 Task: In the  document skill.odtSelect Headings and apply  'Italics' Select the text and align it to the  'Left'. Select the table and apply  All Borders
Action: Mouse moved to (248, 397)
Screenshot: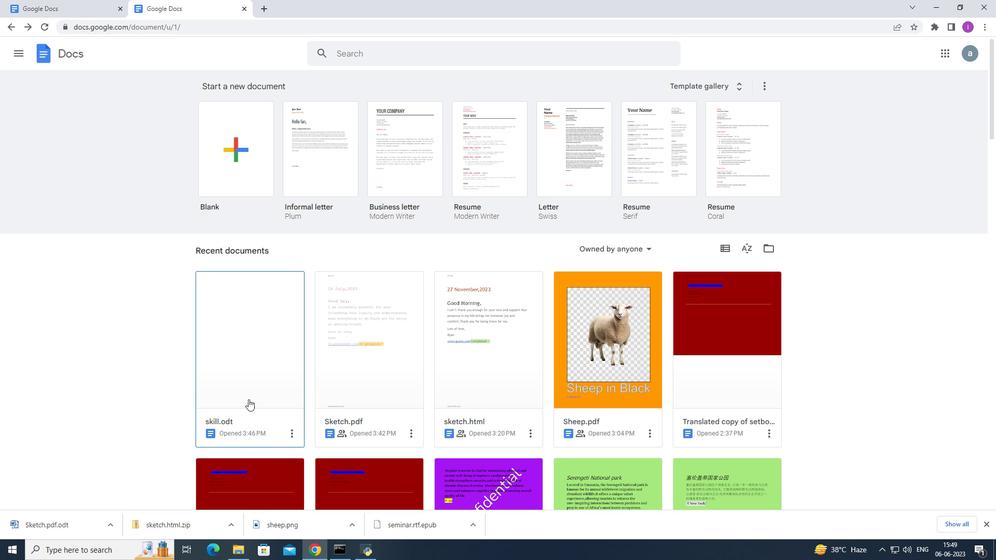 
Action: Mouse pressed left at (248, 397)
Screenshot: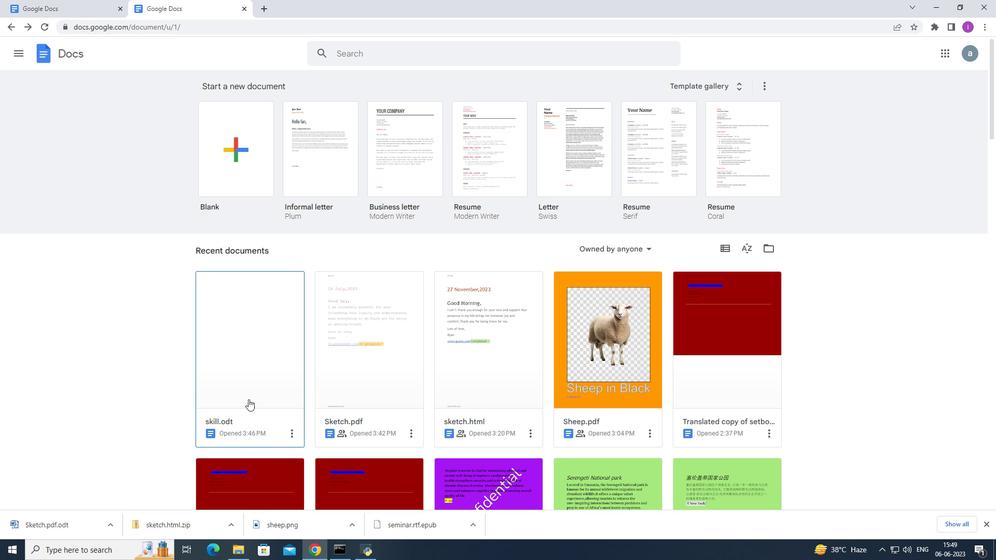 
Action: Mouse moved to (550, 180)
Screenshot: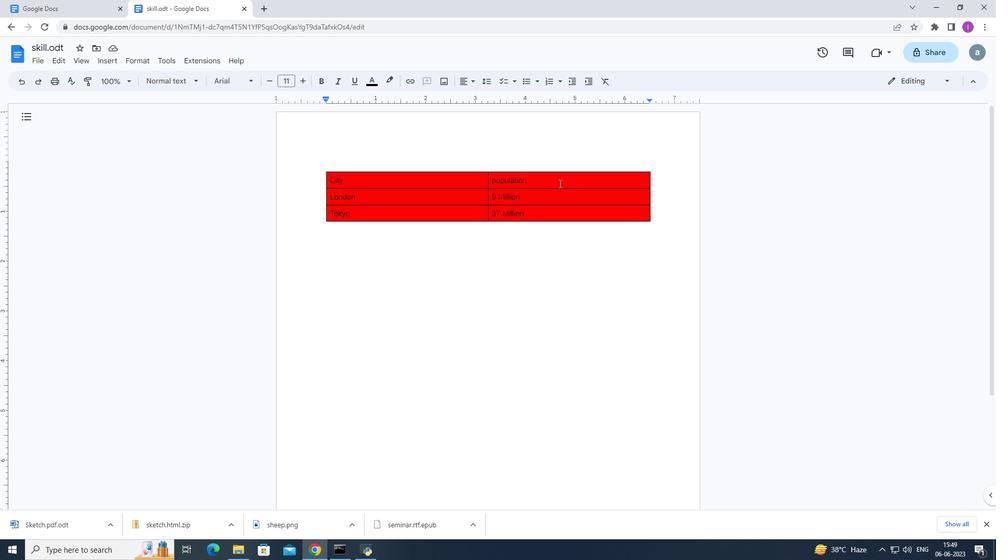 
Action: Mouse pressed left at (550, 180)
Screenshot: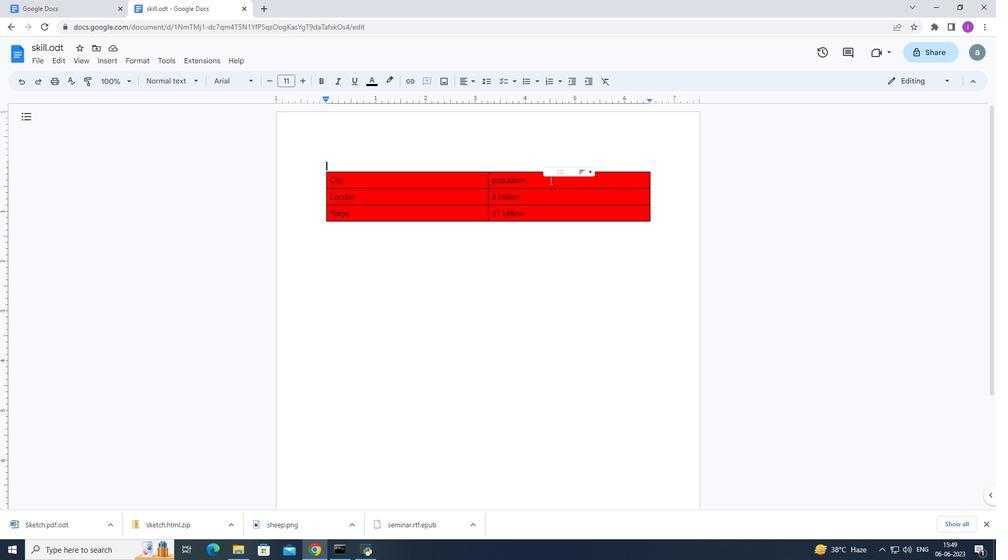 
Action: Mouse moved to (342, 82)
Screenshot: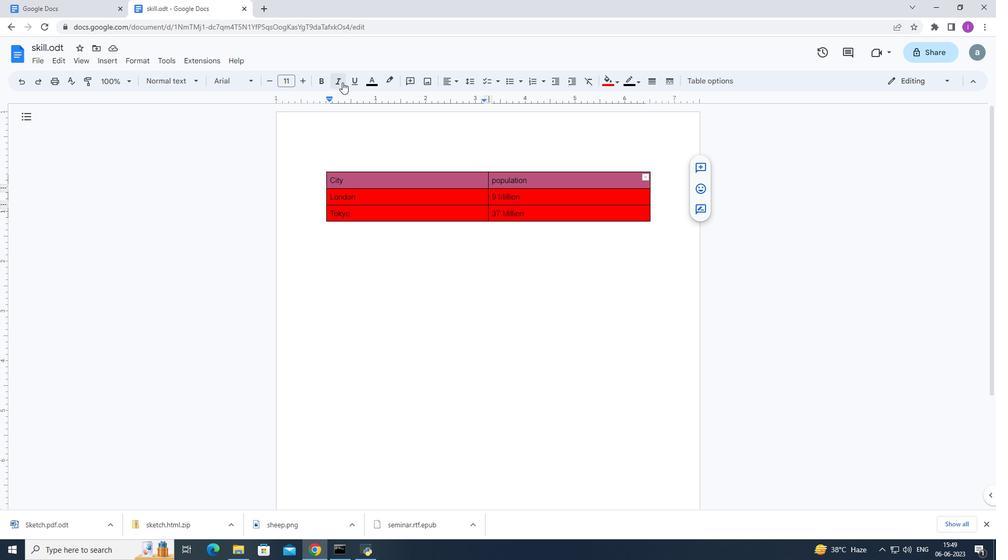 
Action: Mouse pressed left at (342, 82)
Screenshot: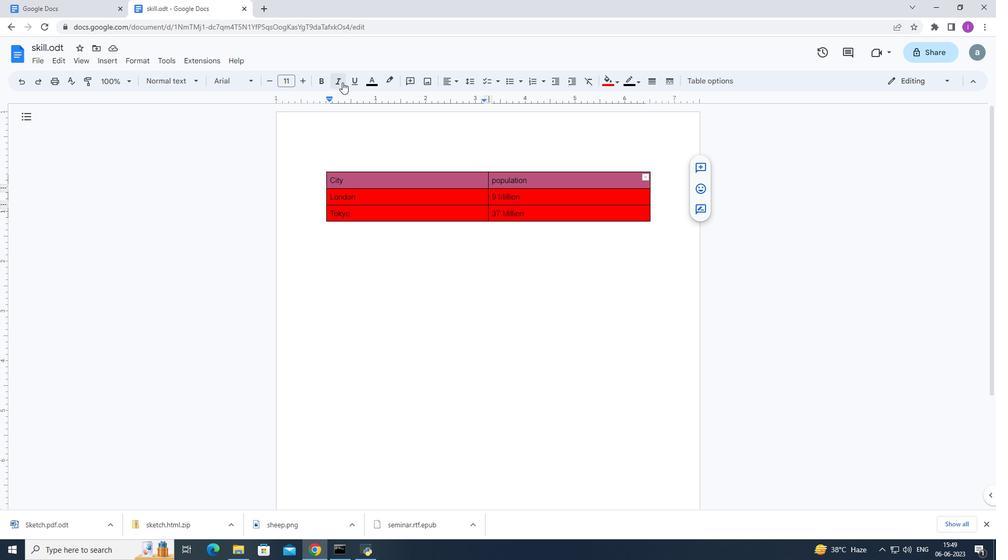 
Action: Mouse pressed left at (342, 82)
Screenshot: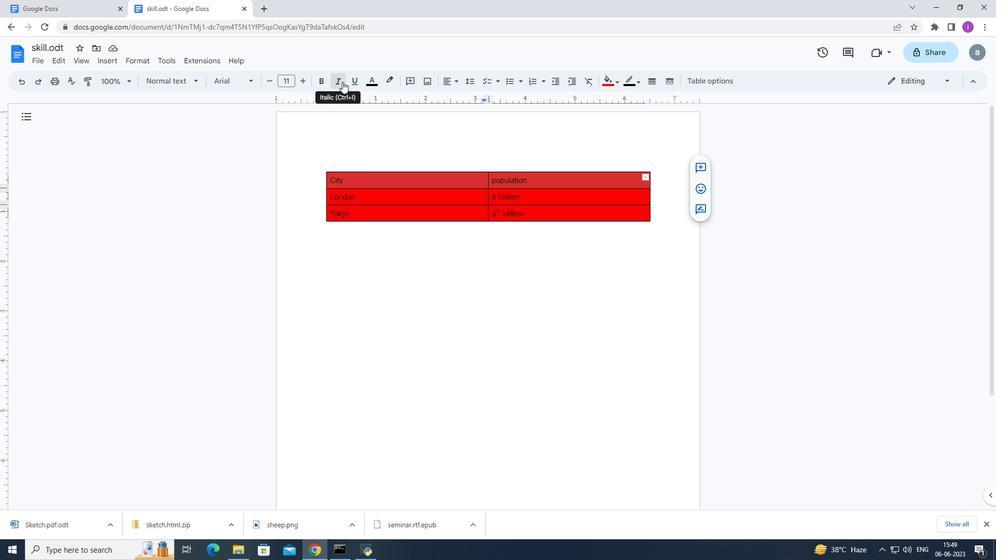
Action: Mouse moved to (342, 80)
Screenshot: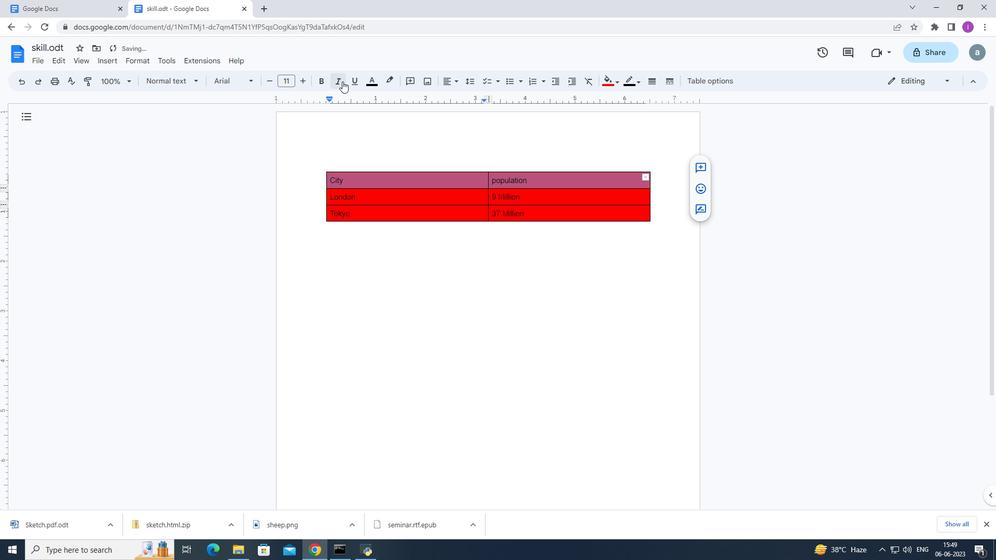 
Action: Mouse pressed left at (342, 80)
Screenshot: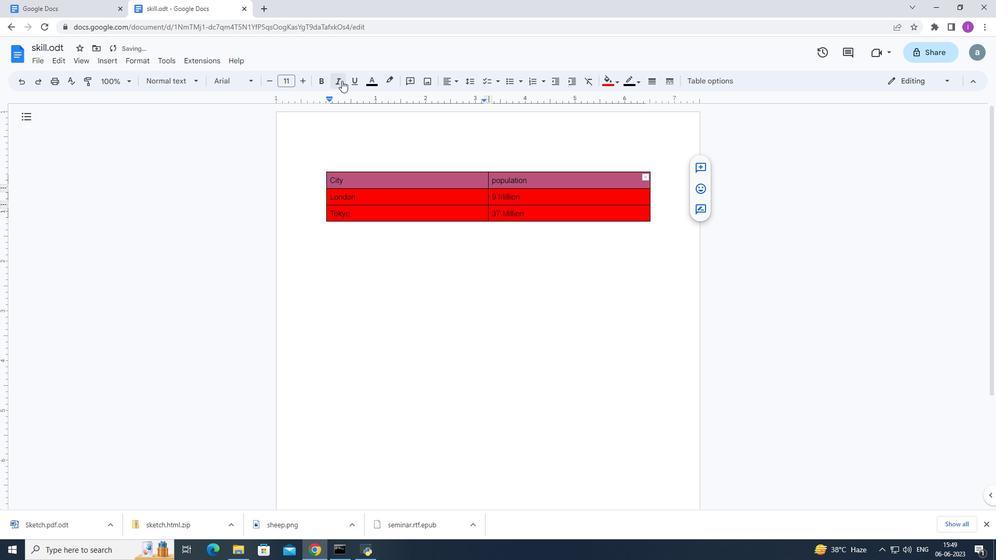 
Action: Mouse moved to (391, 386)
Screenshot: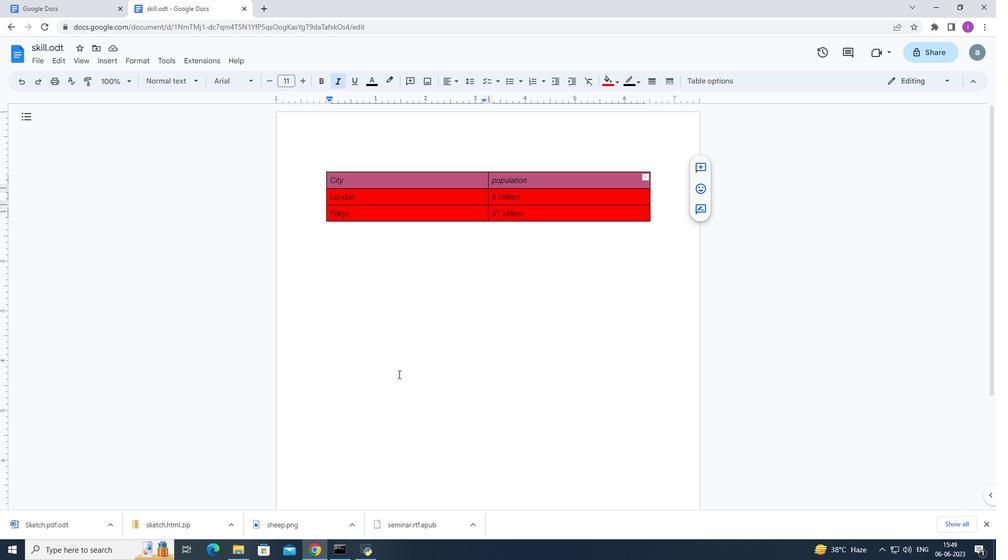 
Action: Mouse pressed left at (391, 386)
Screenshot: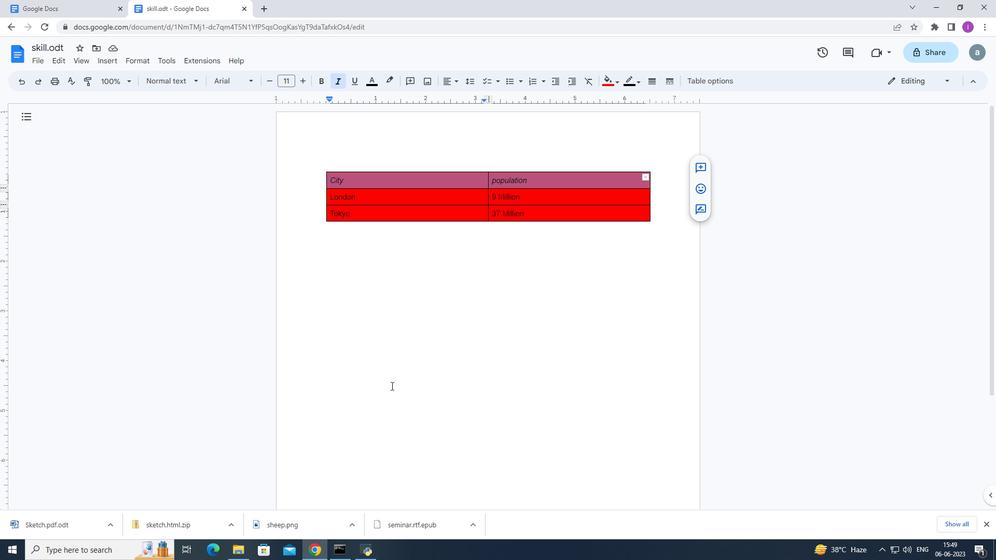 
Action: Mouse moved to (541, 215)
Screenshot: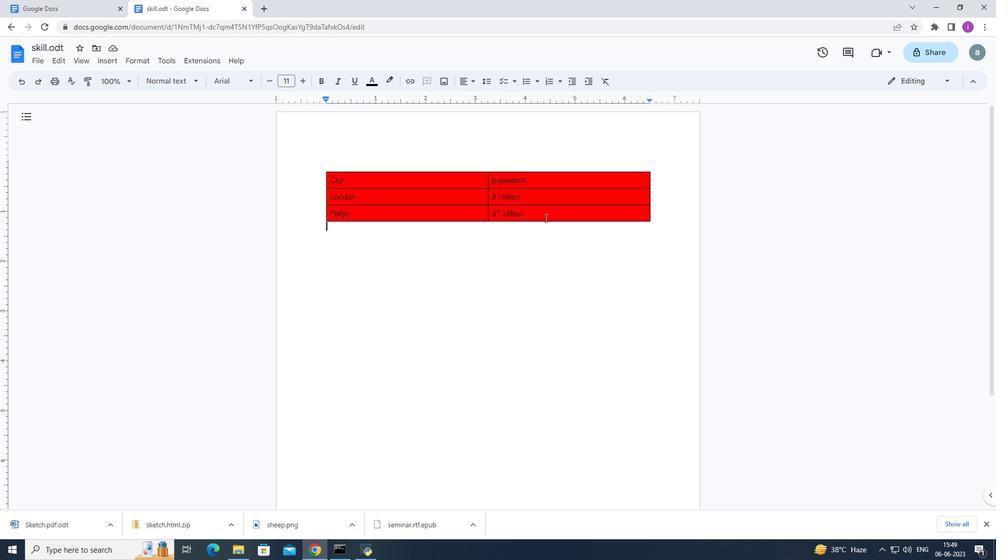 
Action: Mouse pressed left at (541, 215)
Screenshot: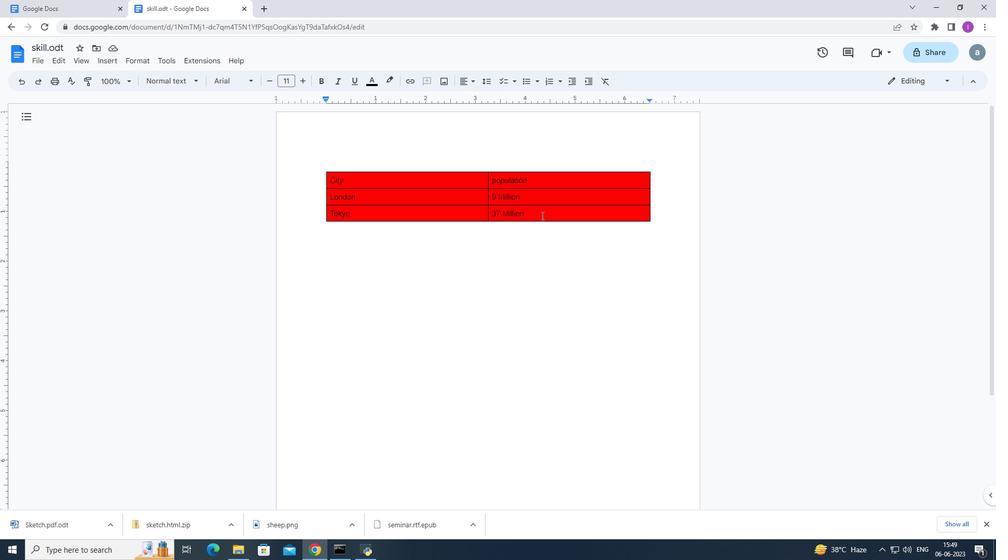 
Action: Mouse moved to (451, 83)
Screenshot: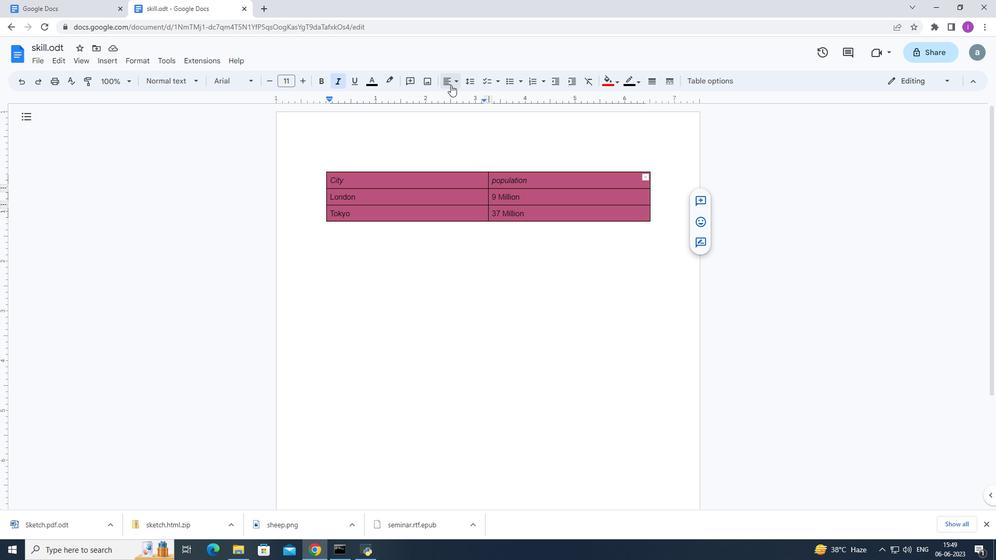 
Action: Mouse pressed left at (451, 83)
Screenshot: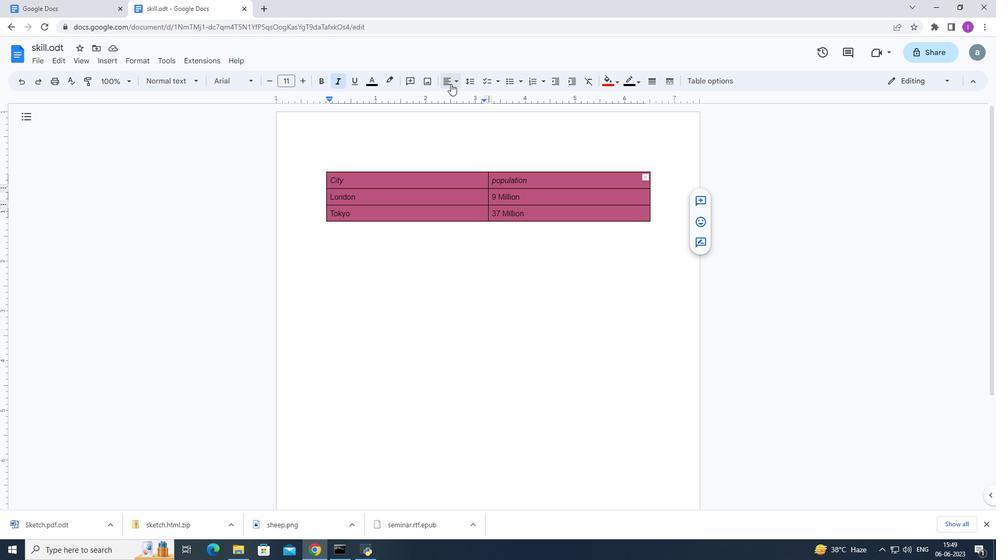 
Action: Mouse moved to (451, 102)
Screenshot: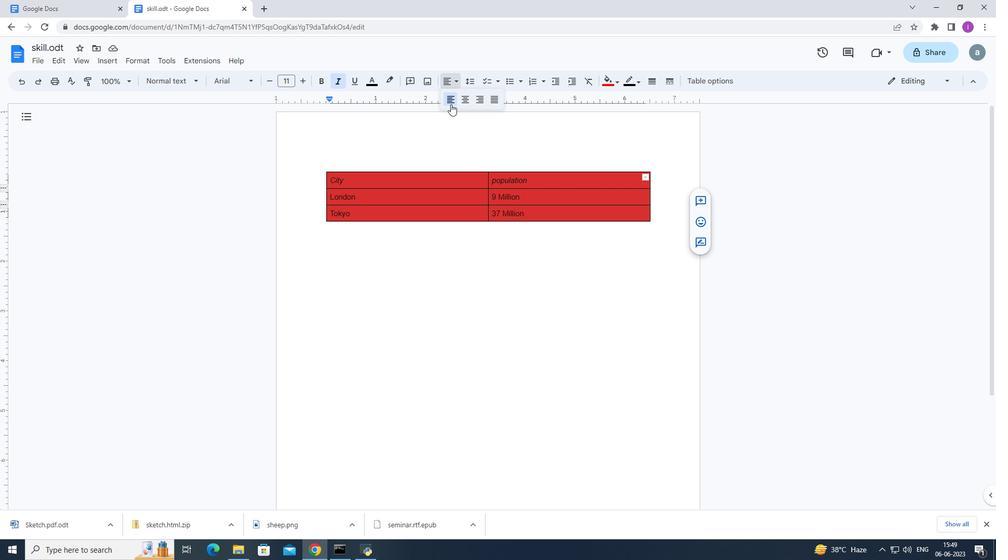 
Action: Mouse pressed left at (451, 102)
Screenshot: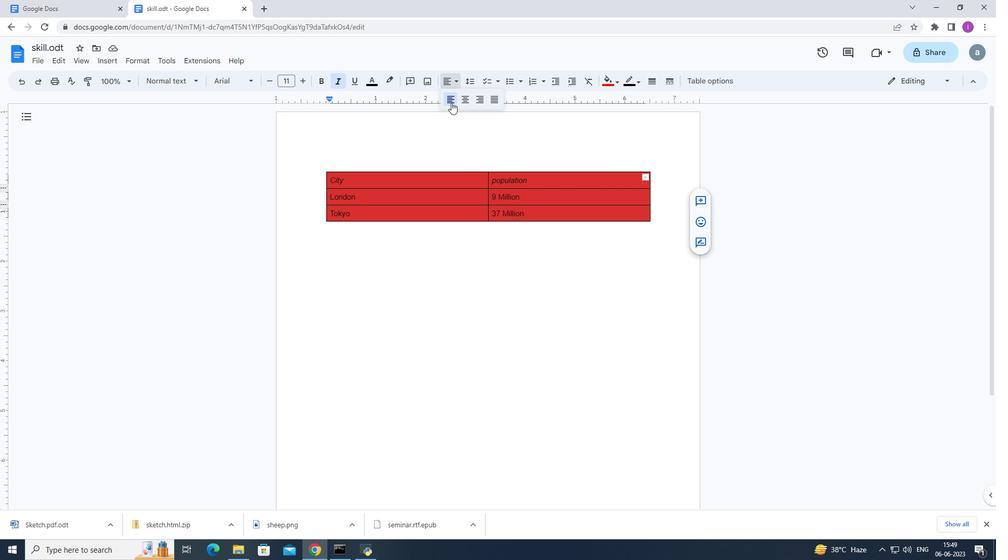 
Action: Mouse moved to (393, 353)
Screenshot: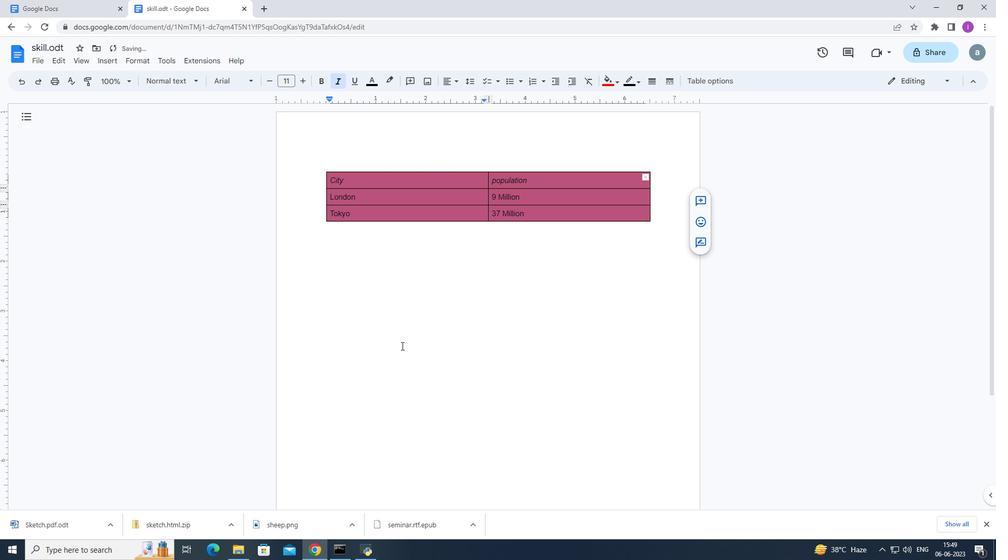 
Action: Mouse pressed left at (393, 353)
Screenshot: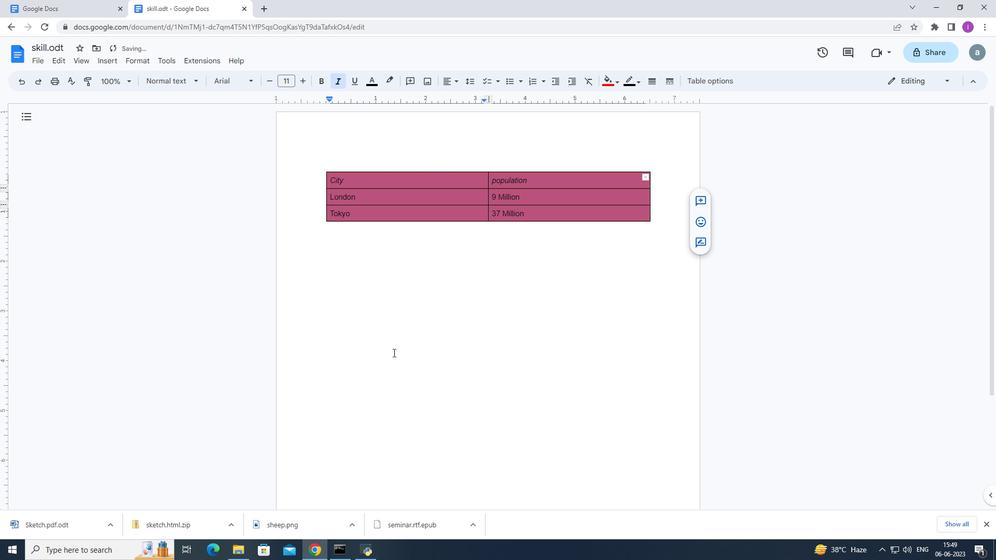 
Action: Mouse moved to (537, 215)
Screenshot: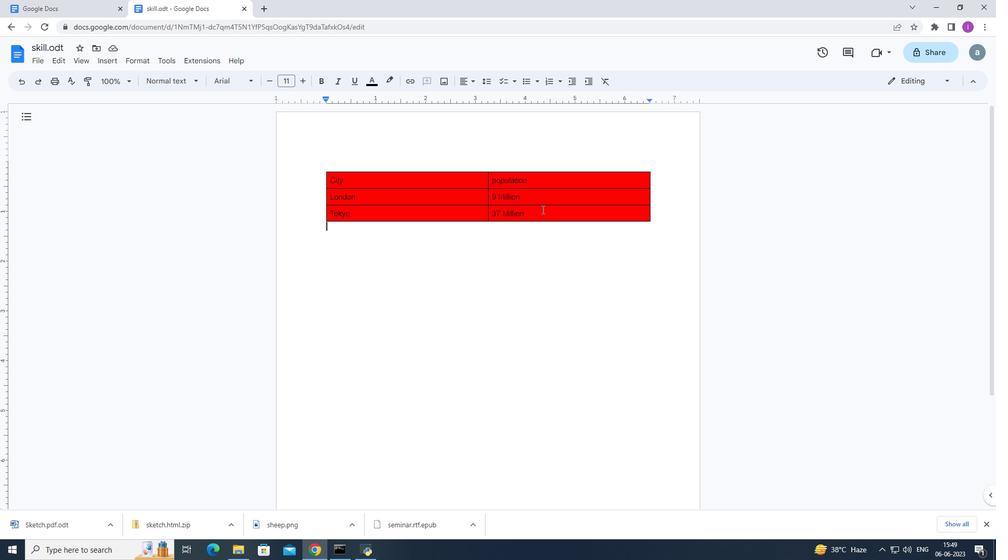 
Action: Mouse pressed left at (537, 215)
Screenshot: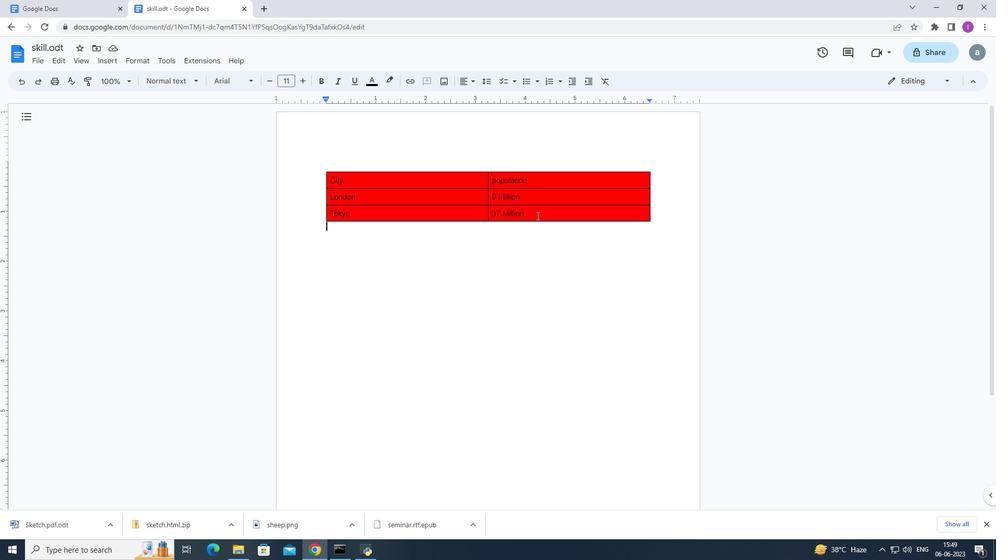
Action: Mouse moved to (630, 85)
Screenshot: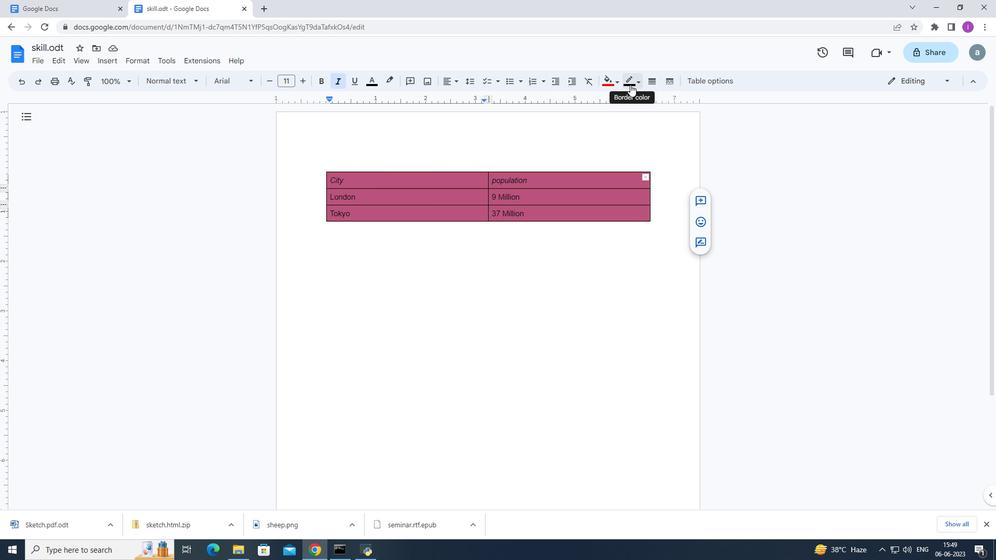 
Action: Mouse pressed left at (630, 85)
Screenshot: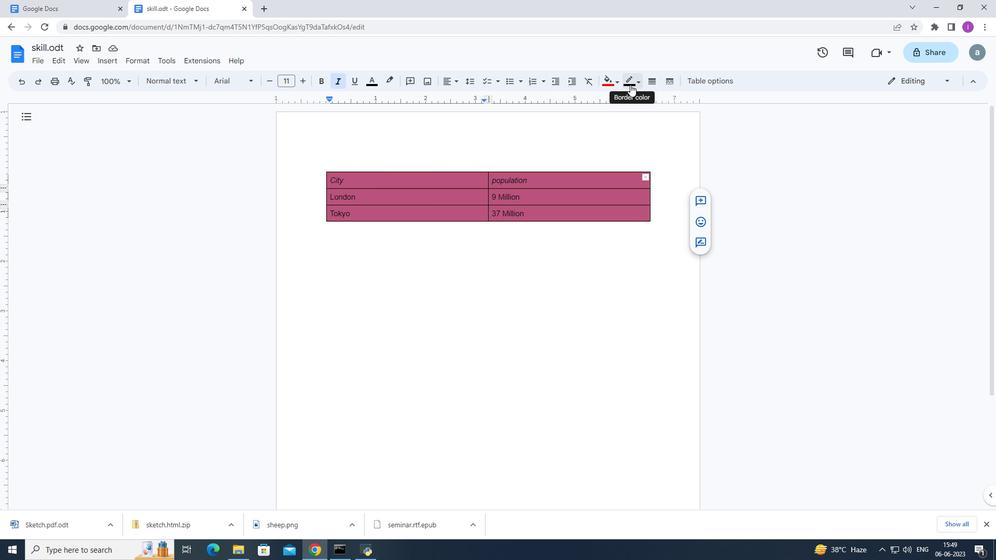
Action: Mouse pressed left at (630, 85)
Screenshot: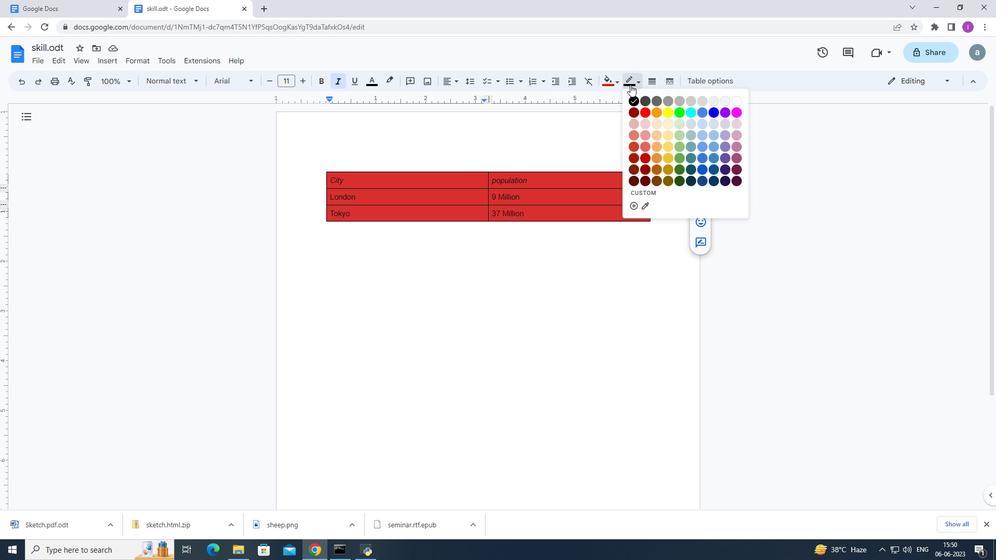 
Action: Mouse moved to (631, 85)
Screenshot: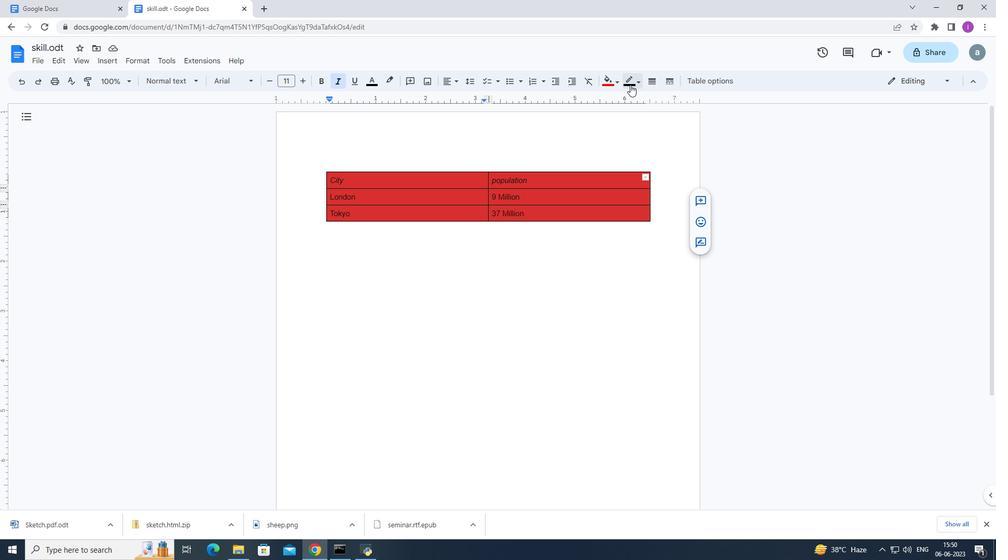 
Action: Mouse pressed left at (631, 85)
Screenshot: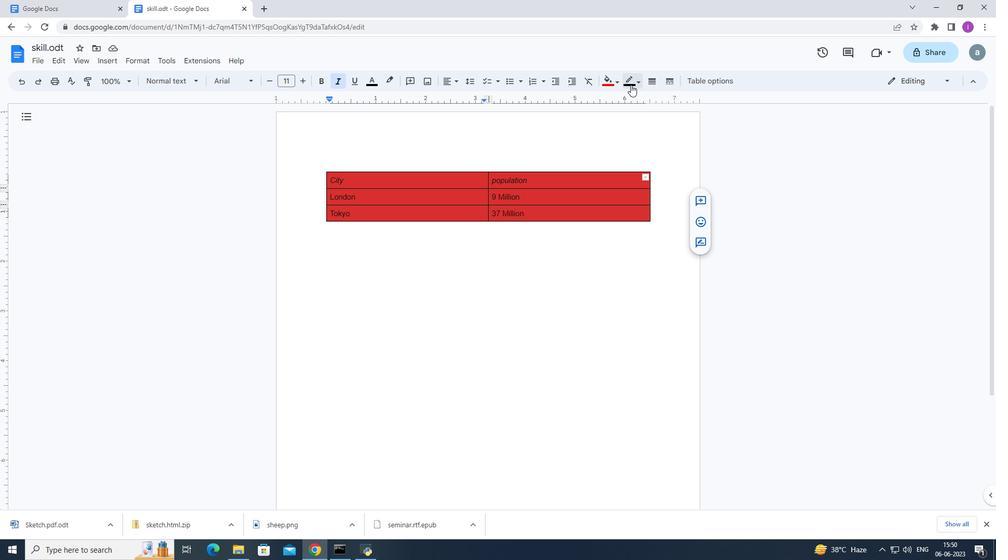 
Action: Mouse moved to (636, 99)
Screenshot: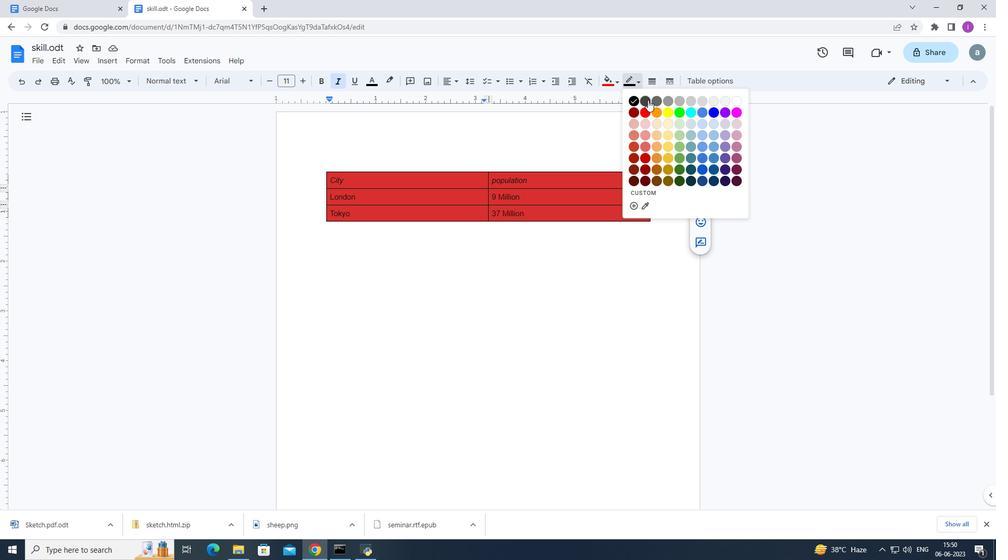 
Action: Mouse pressed left at (636, 99)
Screenshot: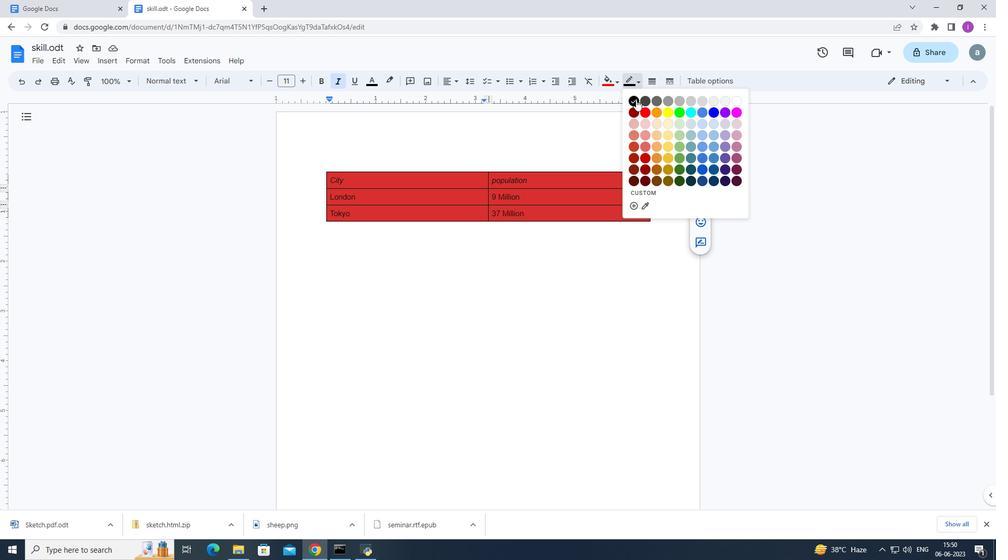
Action: Mouse moved to (422, 345)
Screenshot: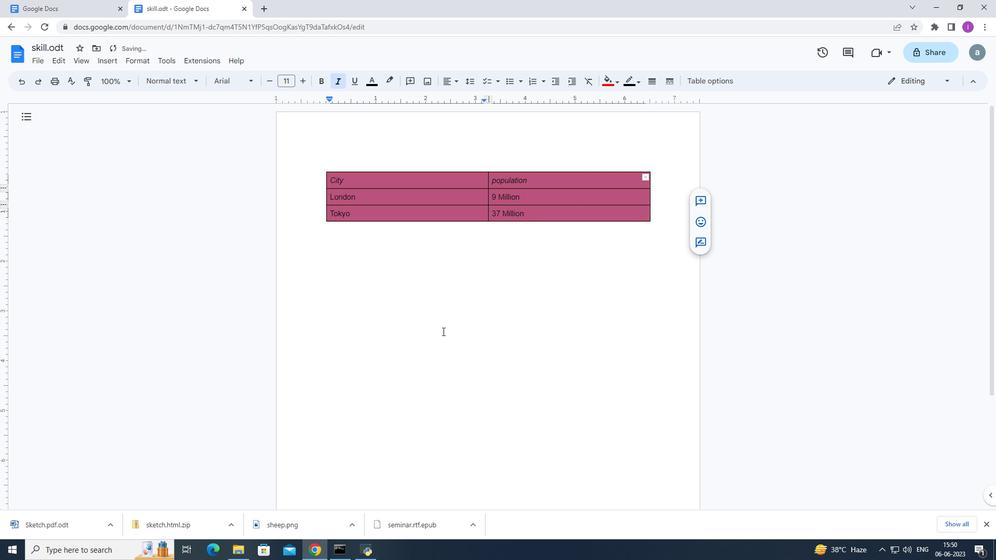 
Action: Mouse pressed left at (422, 345)
Screenshot: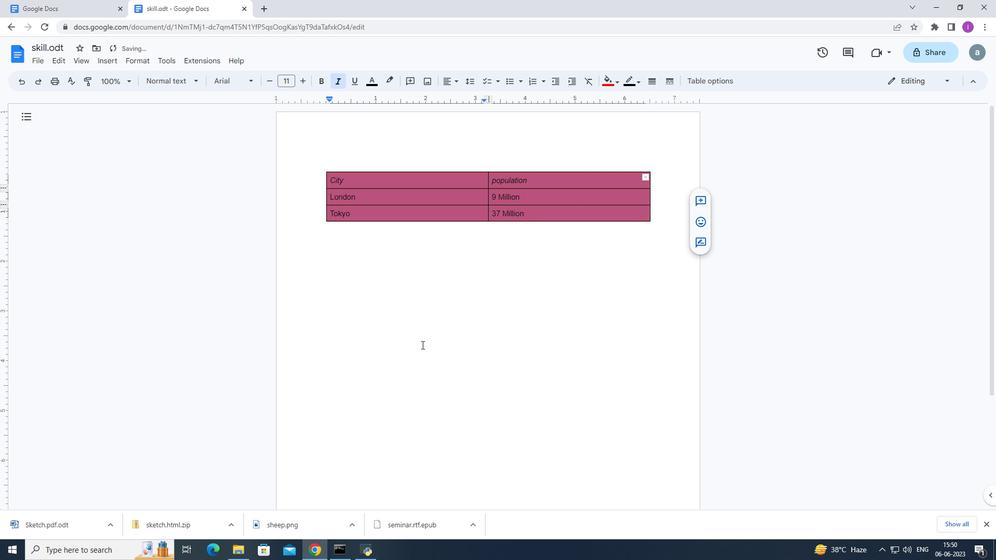 
Action: Mouse moved to (87, 131)
Screenshot: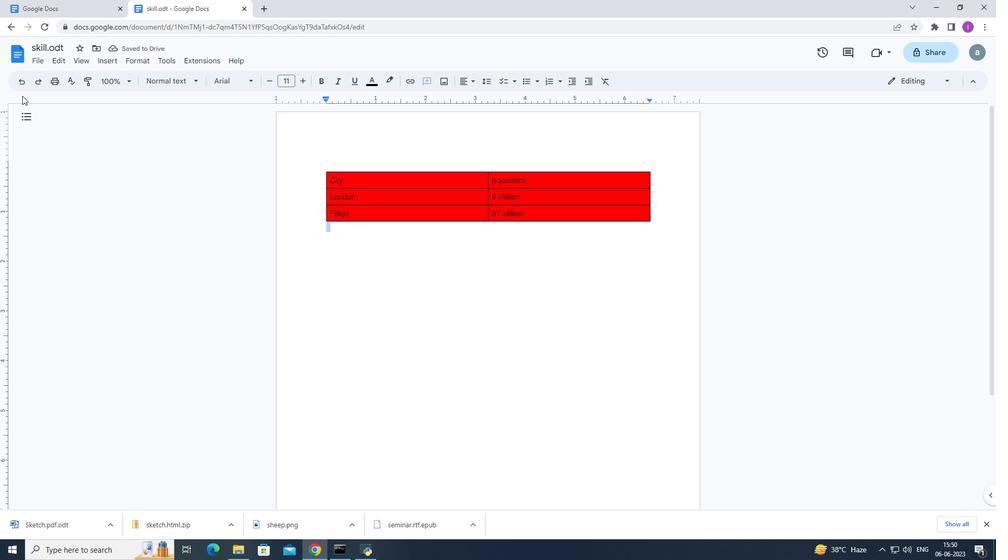 
